 Task: Create a section Data Cleansing Sprint and in the section, add a milestone Security Operations Center (SOC) Implementation in the project AirRise
Action: Mouse moved to (216, 410)
Screenshot: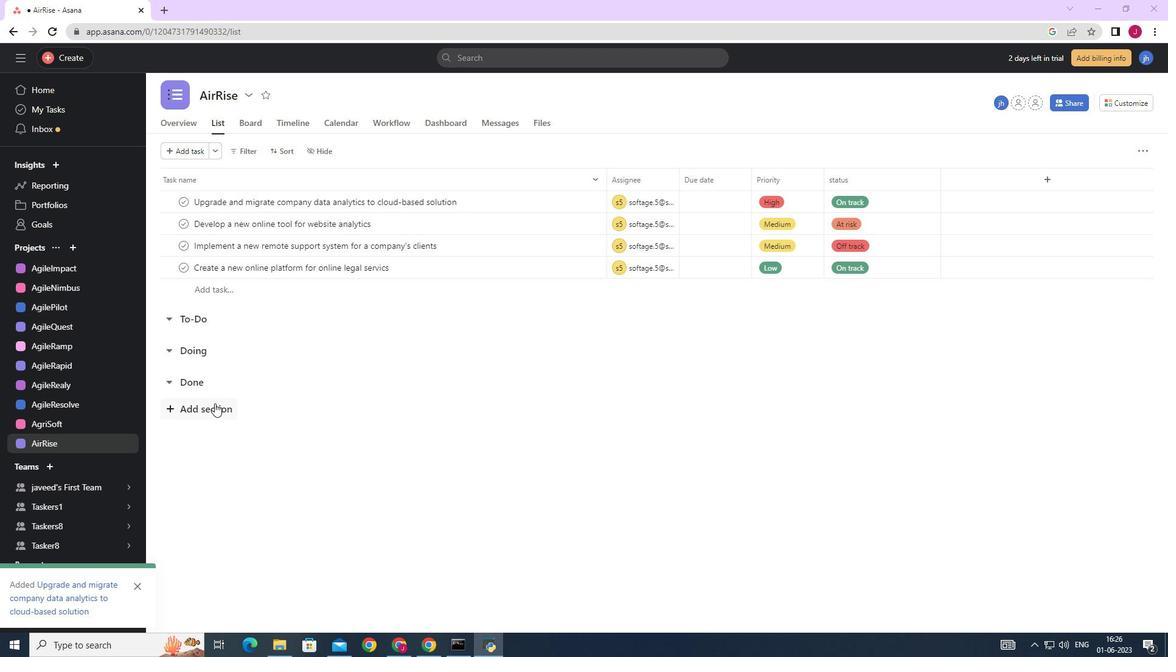 
Action: Mouse pressed left at (216, 410)
Screenshot: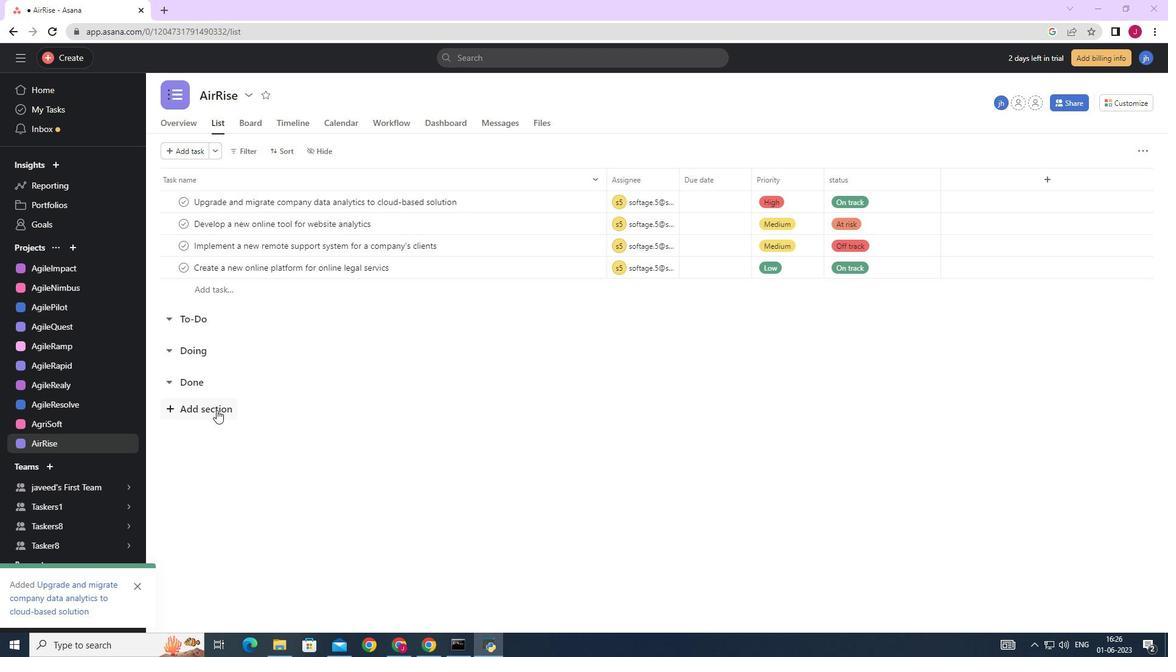 
Action: Key pressed <Key.caps_lock>D<Key.caps_lock>ata<Key.space><Key.caps_lock>C<Key.caps_lock>keaning<Key.space><Key.backspace><Key.backspace><Key.backspace><Key.backspace><Key.backspace><Key.backspace><Key.backspace><Key.backspace>leaning<Key.space><Key.caps_lock>S<Key.caps_lock>print<Key.enter><Key.caps_lock>S<Key.caps_lock>ecurity<Key.space><Key.caps_lock>O<Key.caps_lock>perations<Key.space><Key.caps_lock>C<Key.caps_lock>enter<Key.space><Key.shift_r>(<Key.caps_lock>SOC<Key.shift_r><Key.shift_r><Key.shift_r><Key.shift_r><Key.shift_r><Key.shift_r><Key.shift_r><Key.shift_r>)<Key.space><Key.caps_lock><Key.caps_lock>I<Key.caps_lock>mplementation
Screenshot: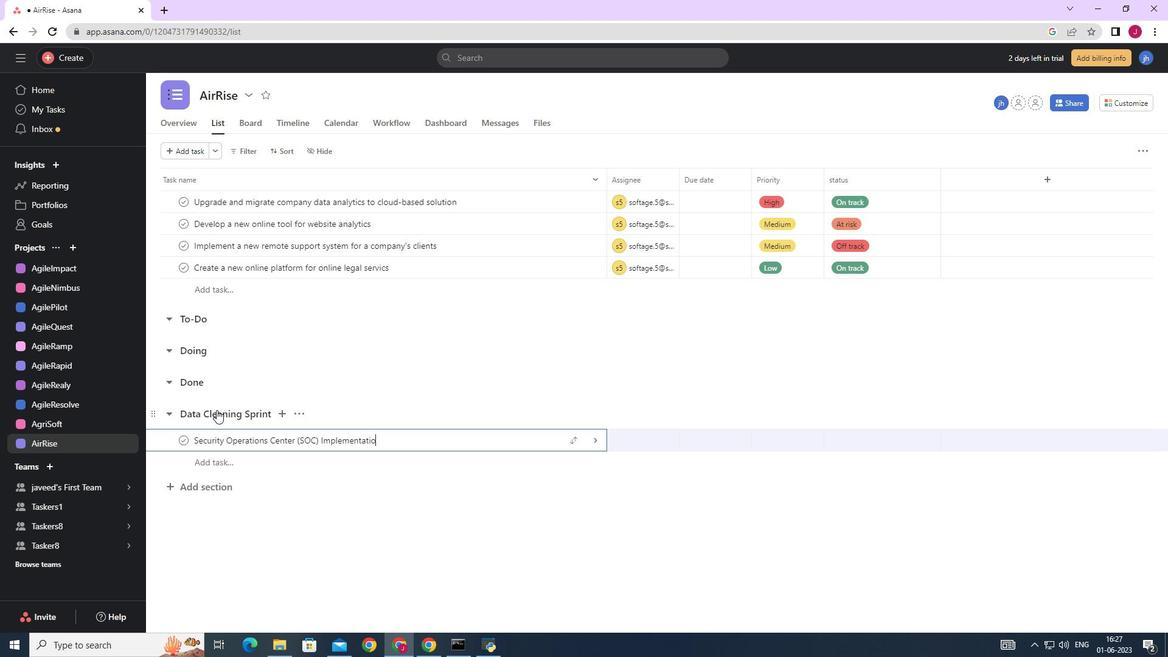 
Action: Mouse moved to (596, 438)
Screenshot: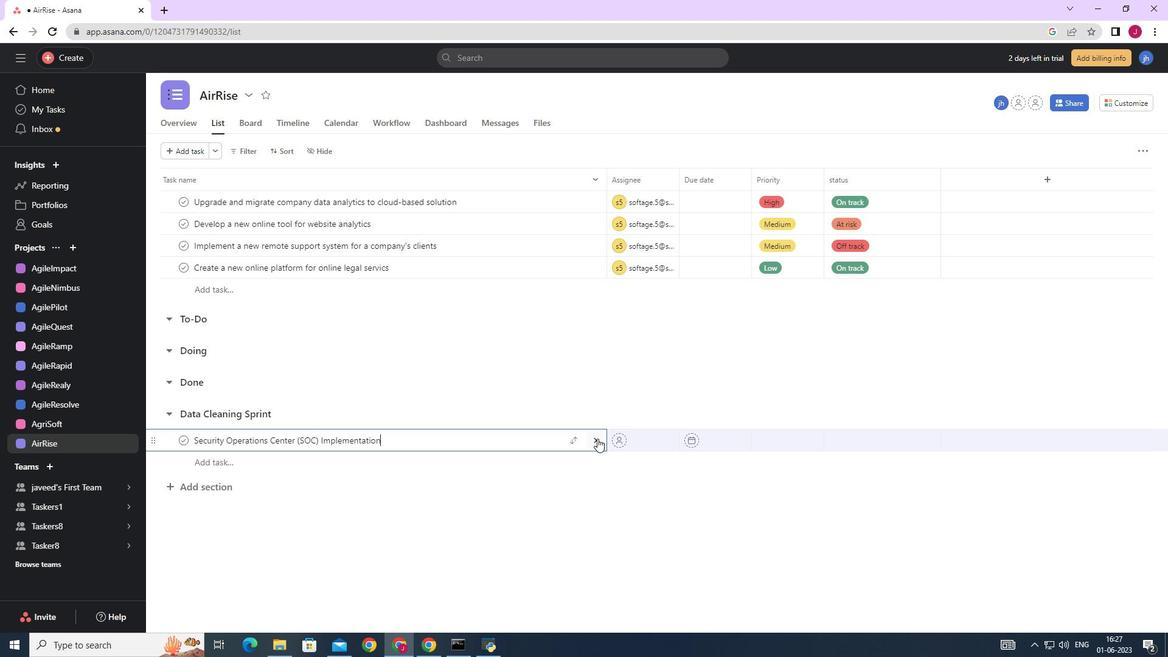 
Action: Mouse pressed left at (596, 438)
Screenshot: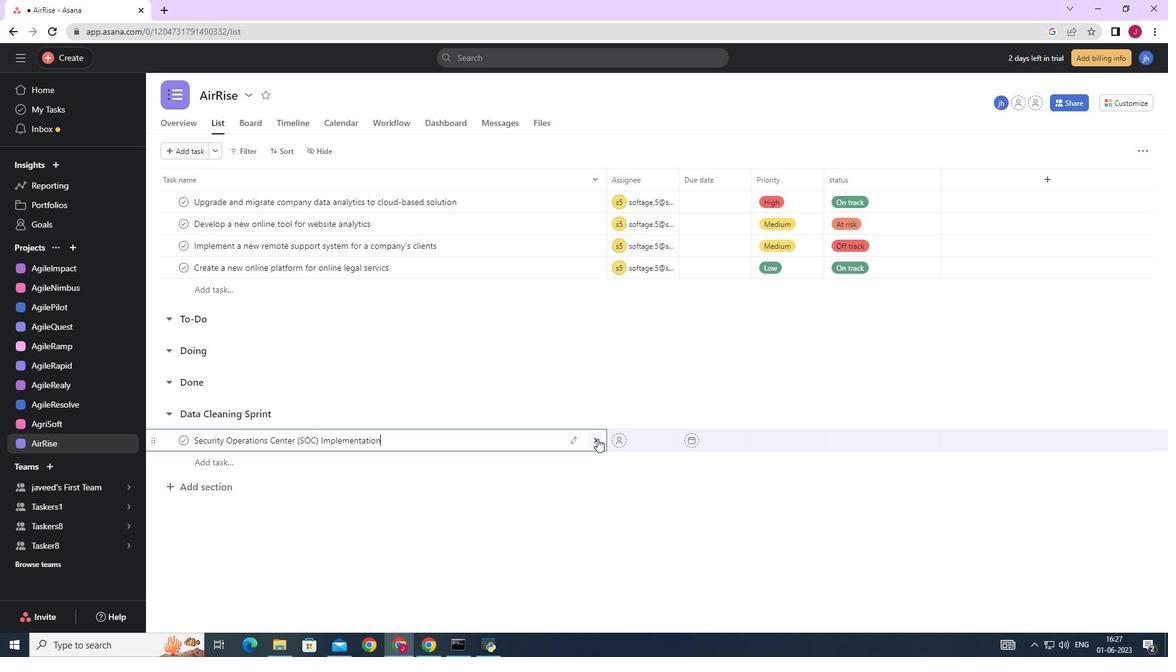 
Action: Mouse moved to (1128, 149)
Screenshot: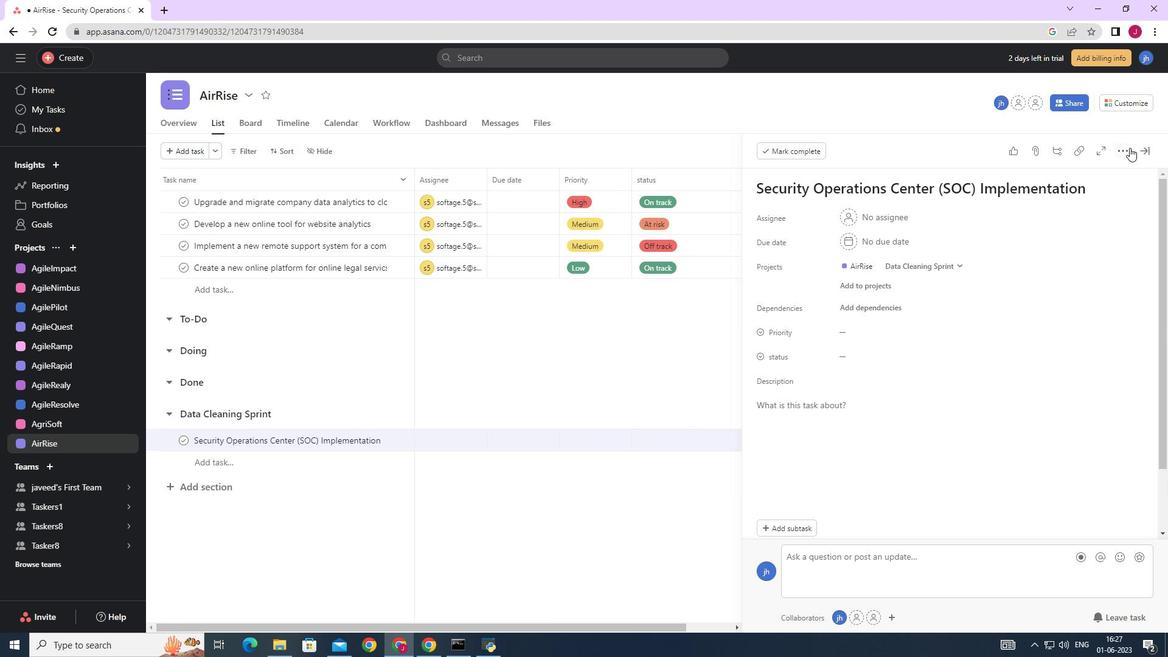 
Action: Mouse pressed left at (1128, 149)
Screenshot: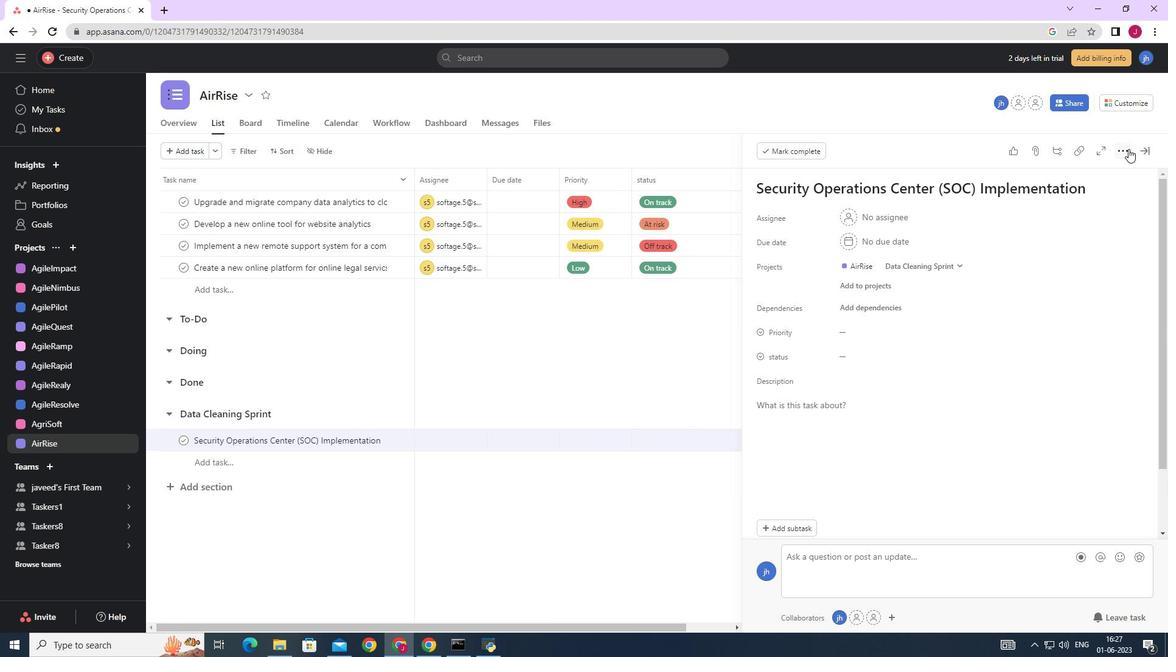 
Action: Mouse moved to (1025, 197)
Screenshot: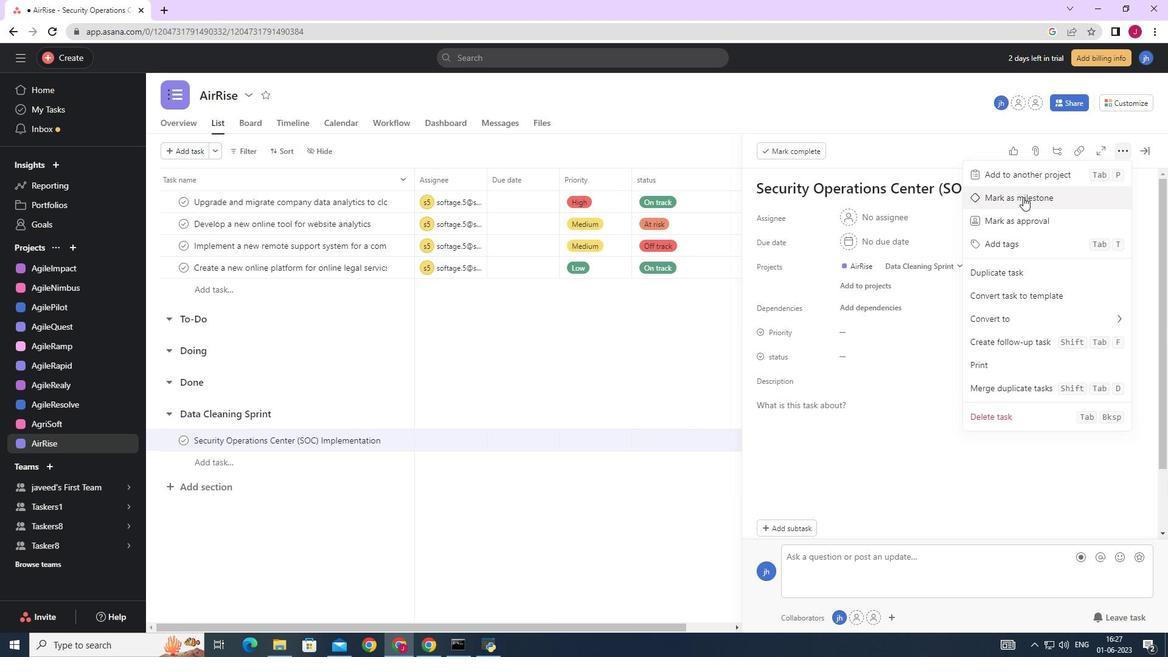 
Action: Mouse pressed left at (1025, 197)
Screenshot: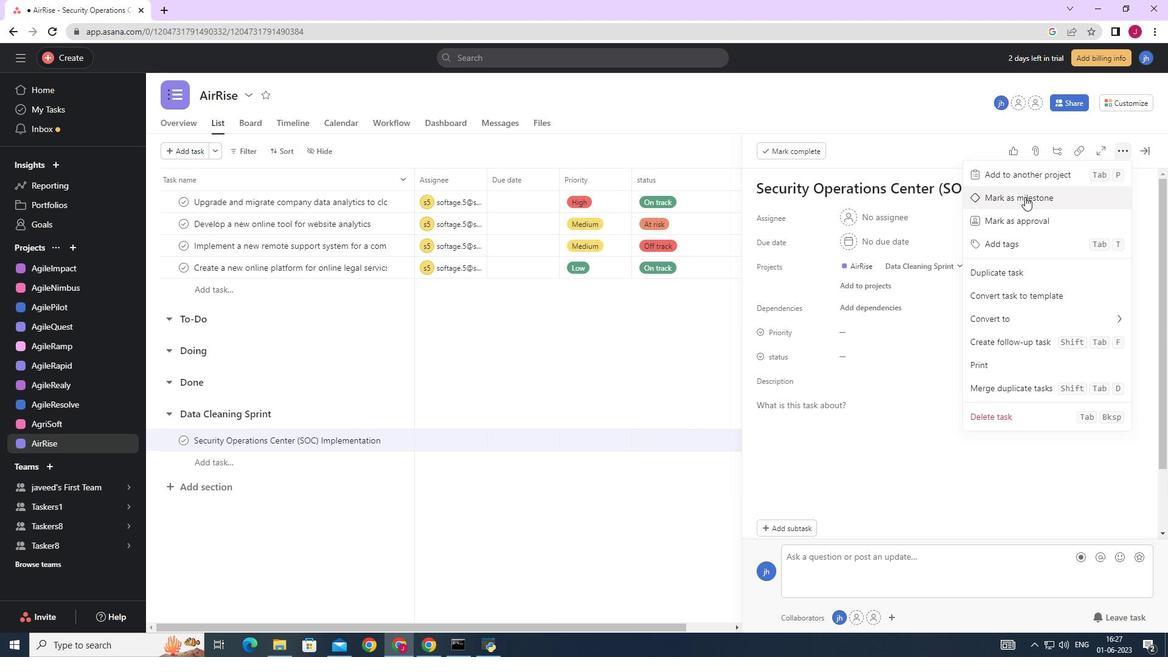 
Action: Mouse moved to (1142, 148)
Screenshot: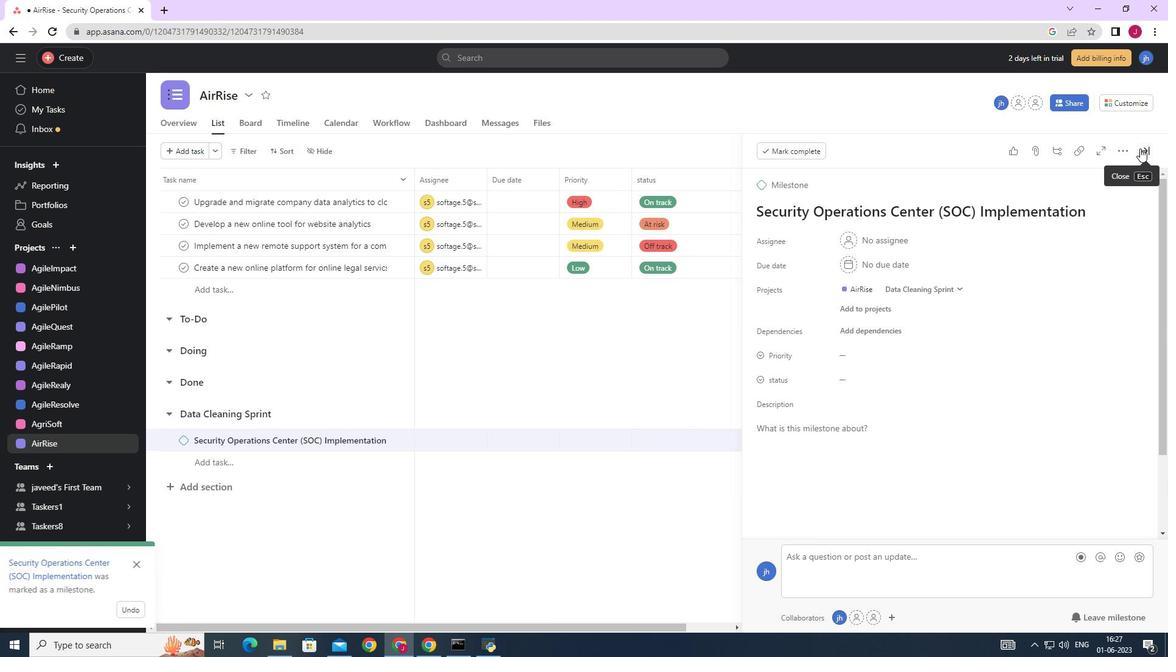 
Action: Mouse pressed left at (1142, 148)
Screenshot: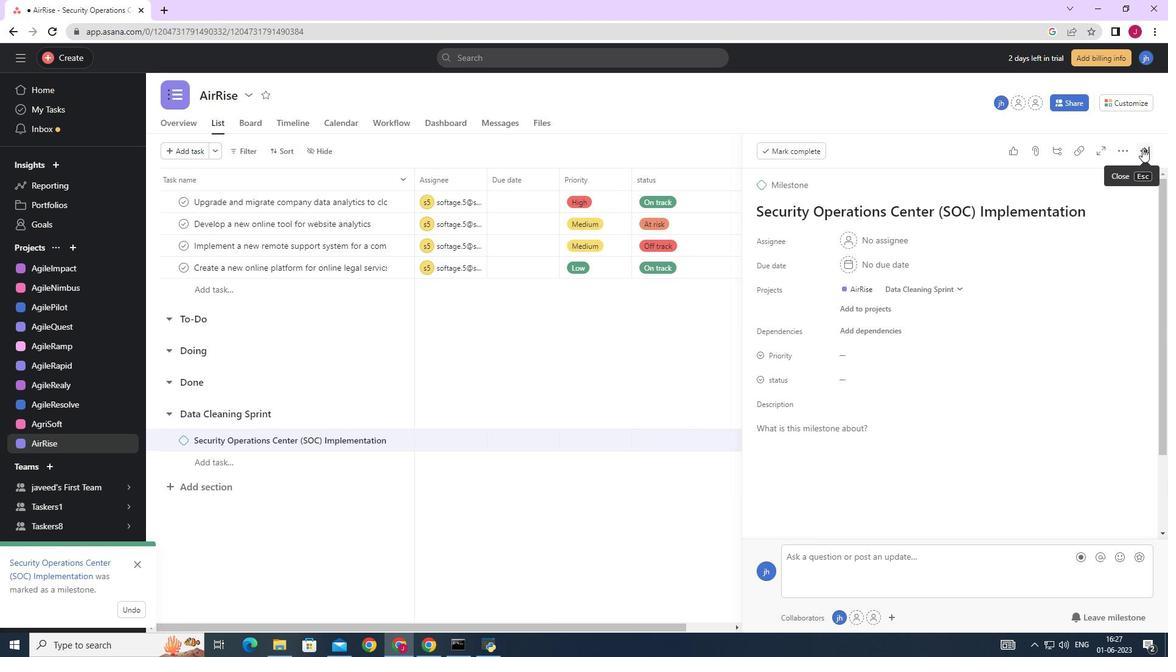 
Action: Mouse moved to (1141, 149)
Screenshot: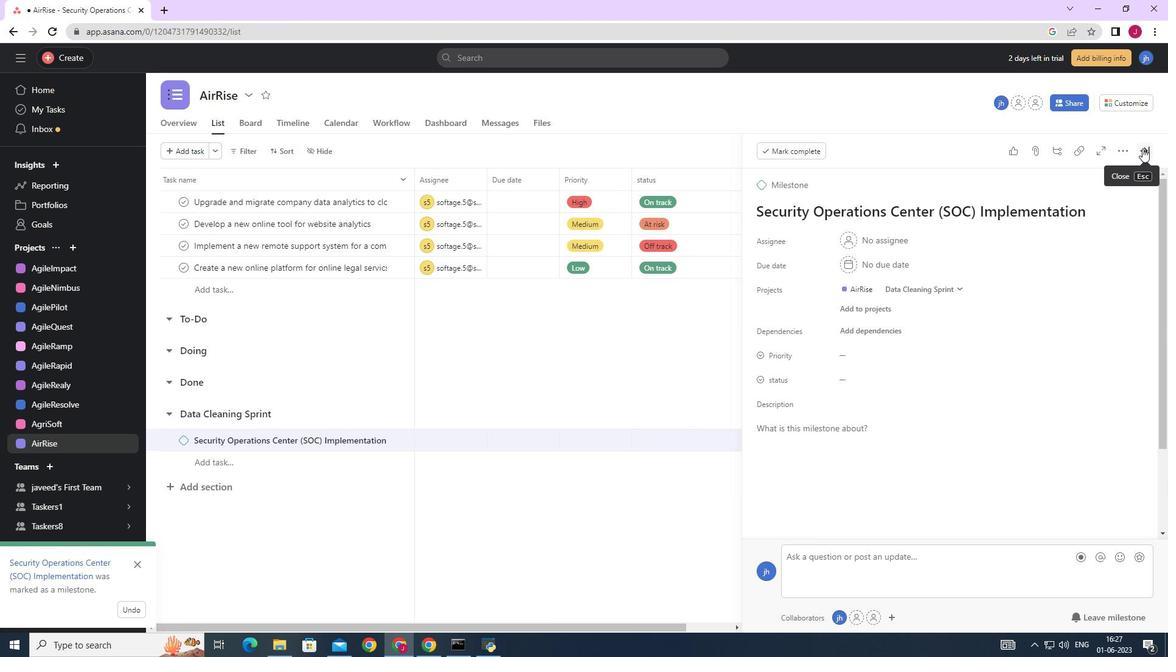 
